 Task: Look for One-way flight tickets for 2 adults, in First from Abu Simbel to Dubai to travel on 02-Dec-2023.  Stops: Any number of stops. Choice of flight is British Airways.
Action: Mouse moved to (309, 266)
Screenshot: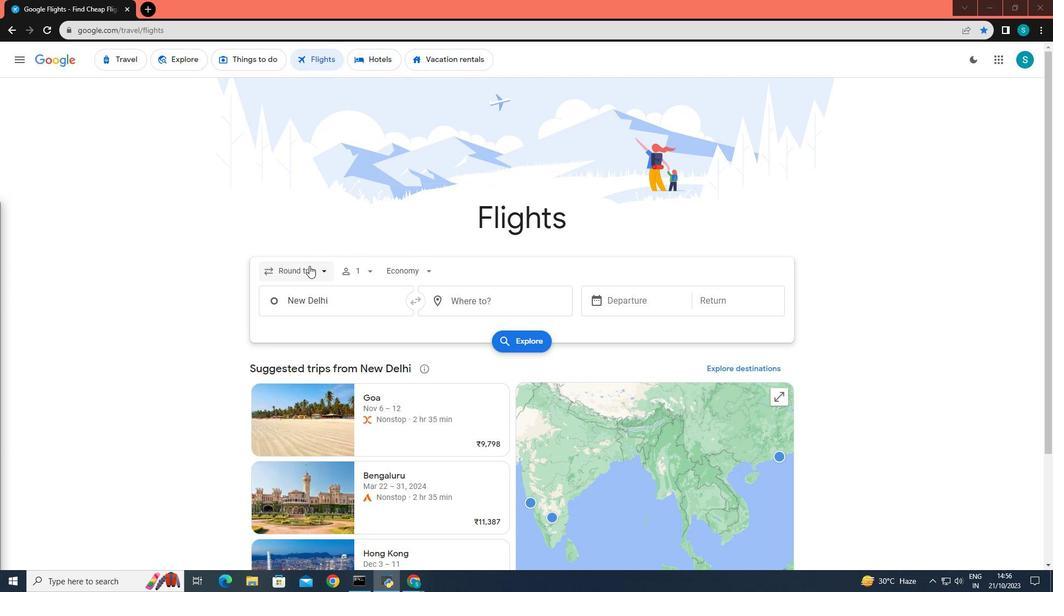 
Action: Mouse pressed left at (309, 266)
Screenshot: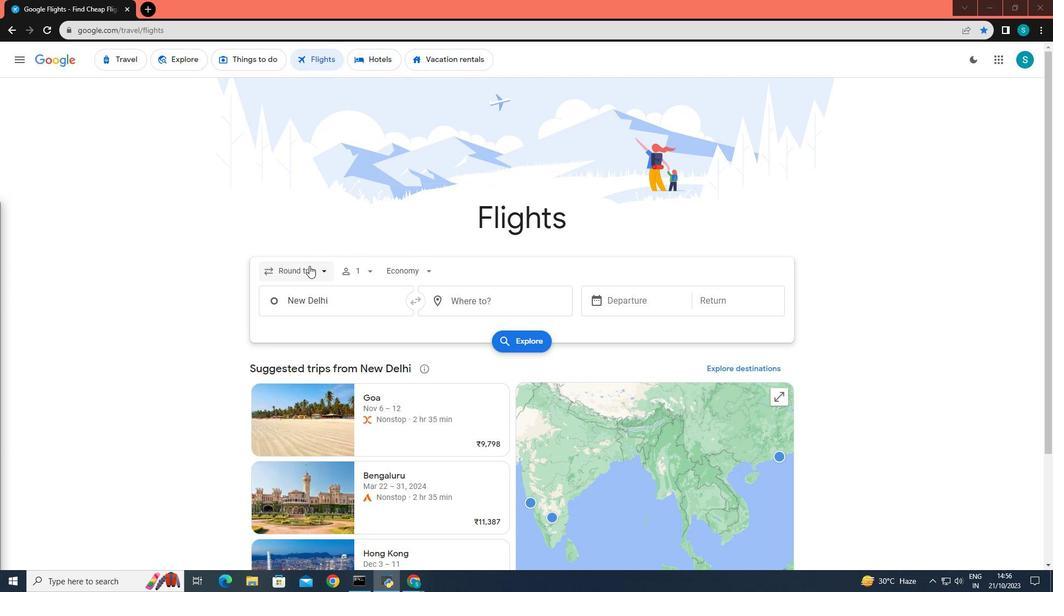 
Action: Mouse moved to (295, 324)
Screenshot: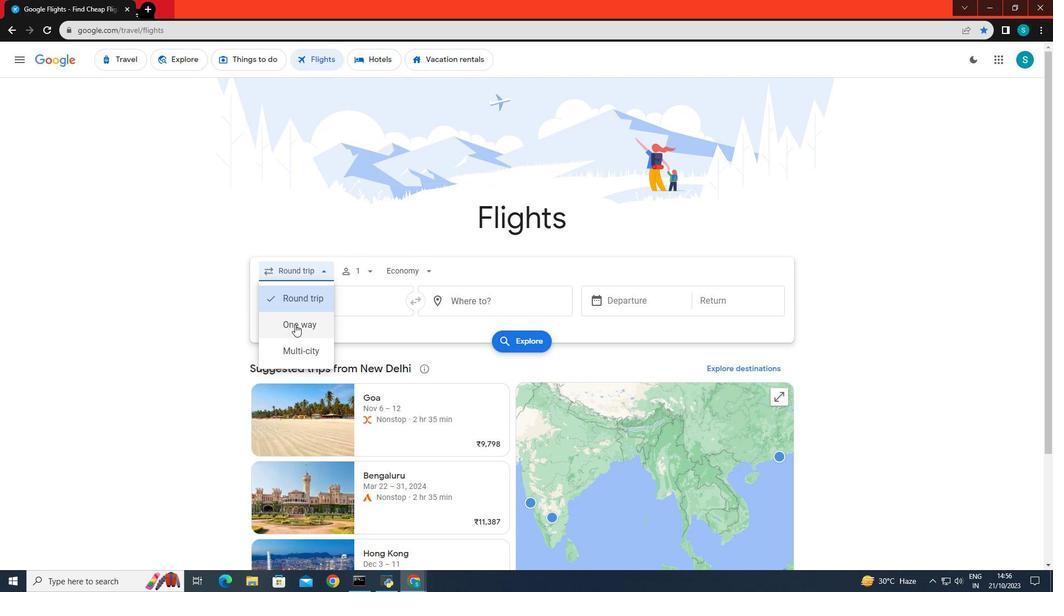 
Action: Mouse pressed left at (295, 324)
Screenshot: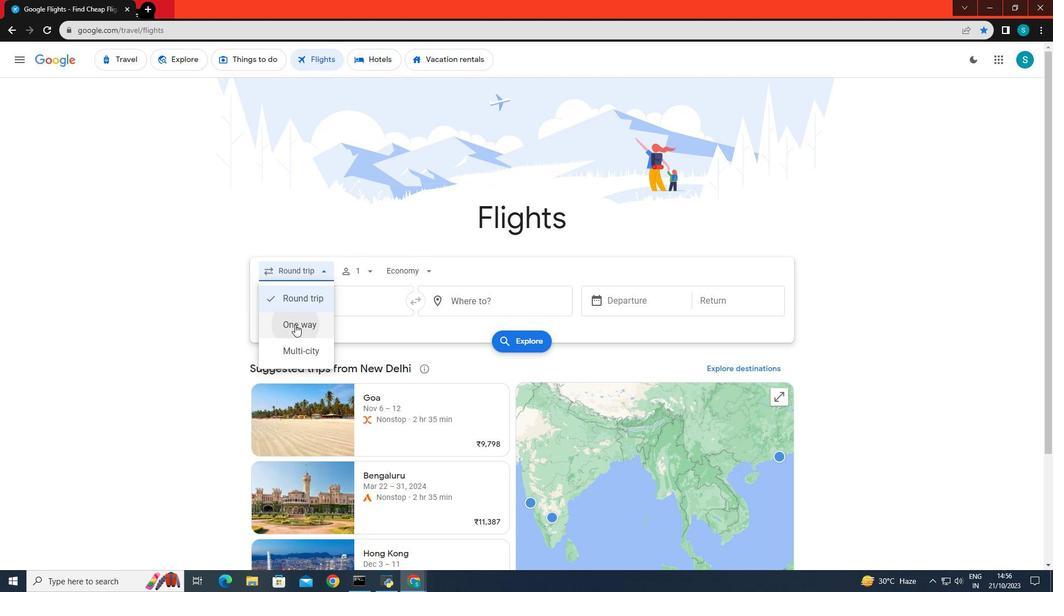
Action: Mouse moved to (361, 268)
Screenshot: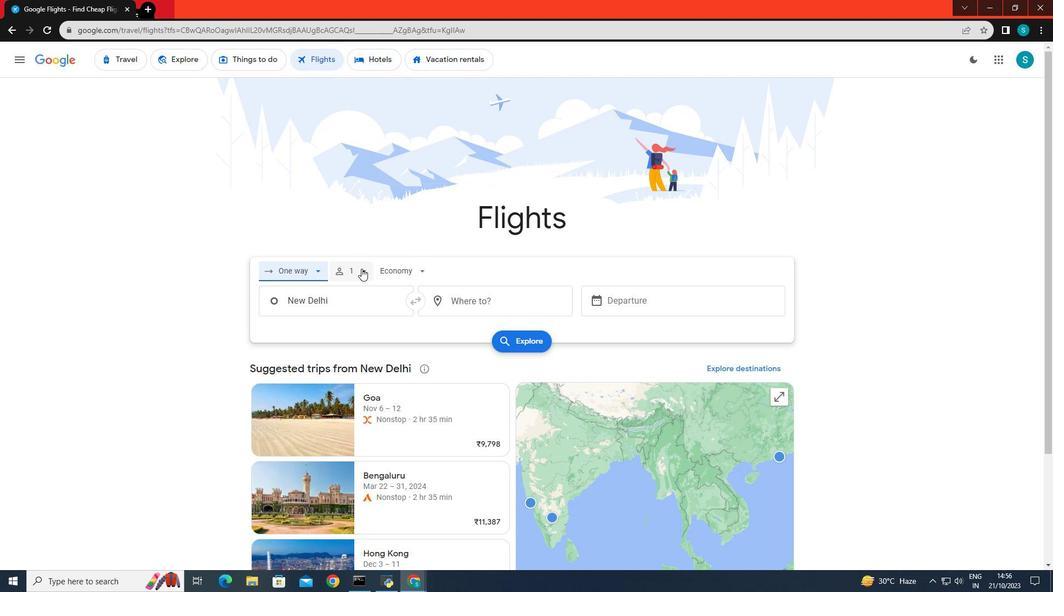 
Action: Mouse pressed left at (361, 268)
Screenshot: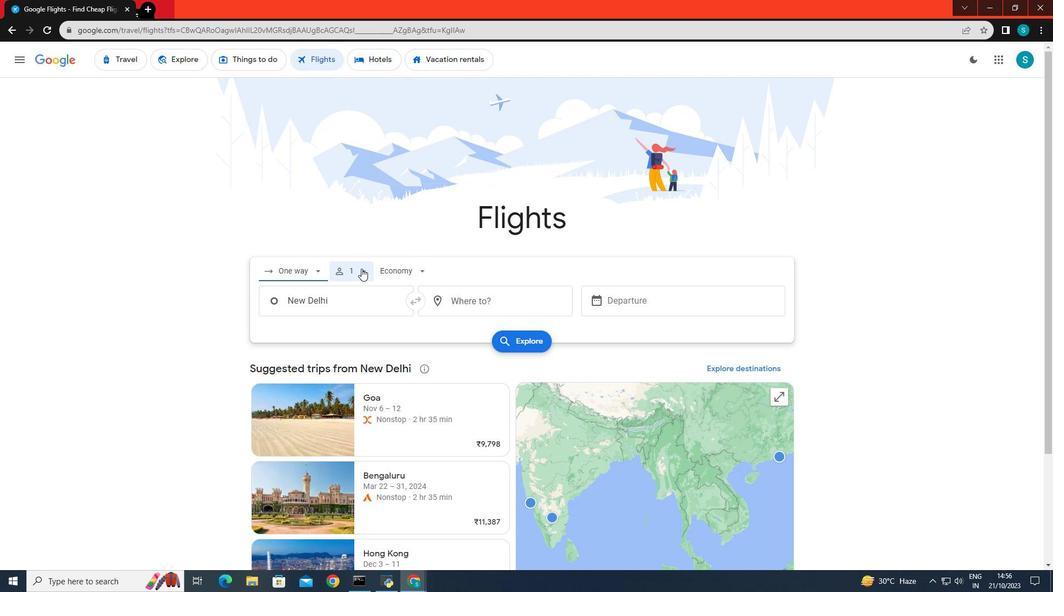 
Action: Mouse moved to (441, 297)
Screenshot: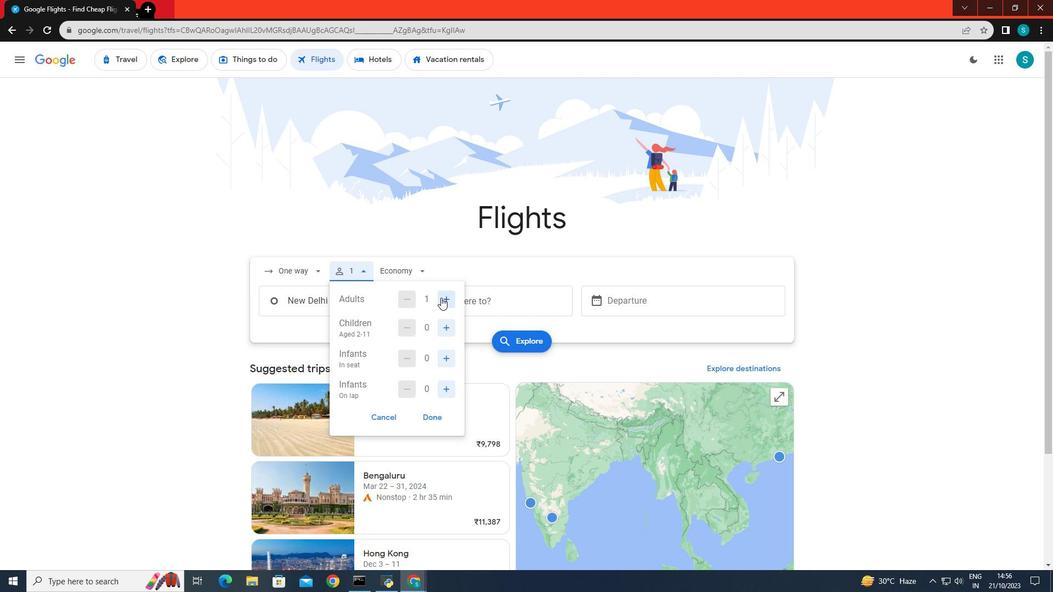 
Action: Mouse pressed left at (441, 297)
Screenshot: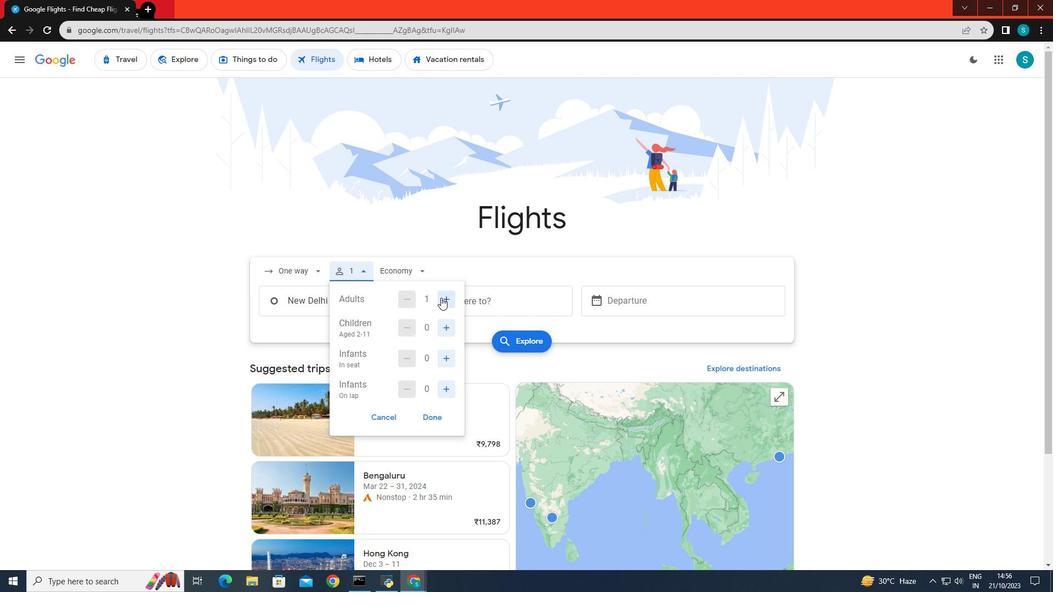 
Action: Mouse moved to (430, 415)
Screenshot: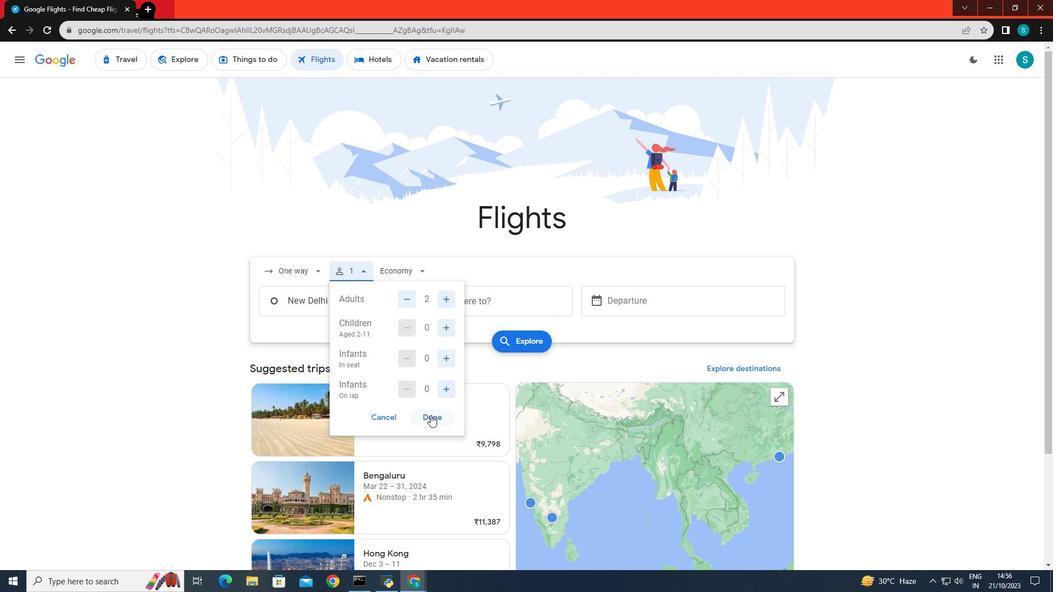
Action: Mouse pressed left at (430, 415)
Screenshot: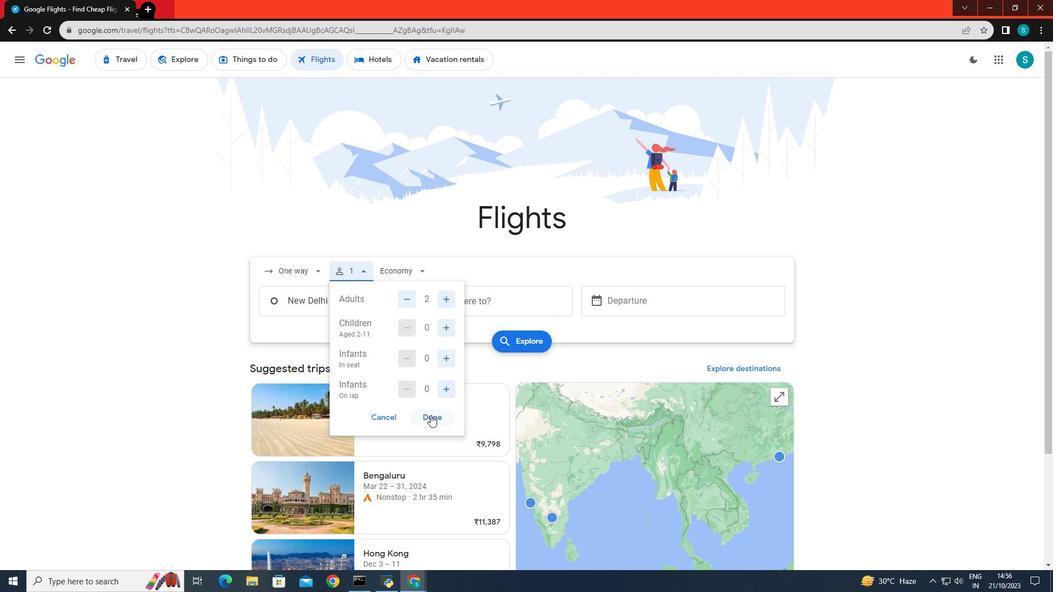 
Action: Mouse moved to (416, 270)
Screenshot: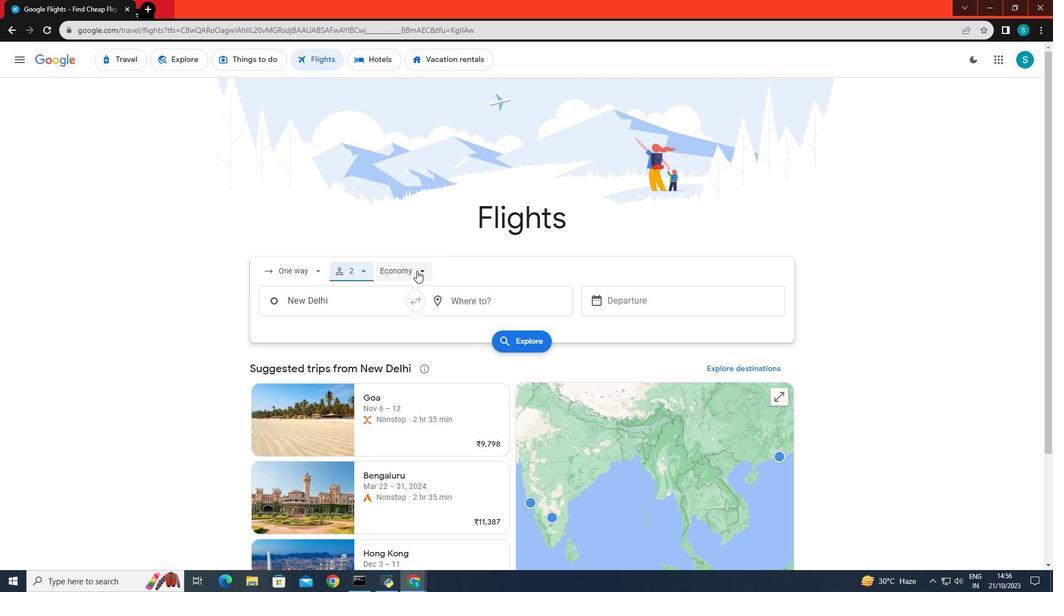
Action: Mouse pressed left at (416, 270)
Screenshot: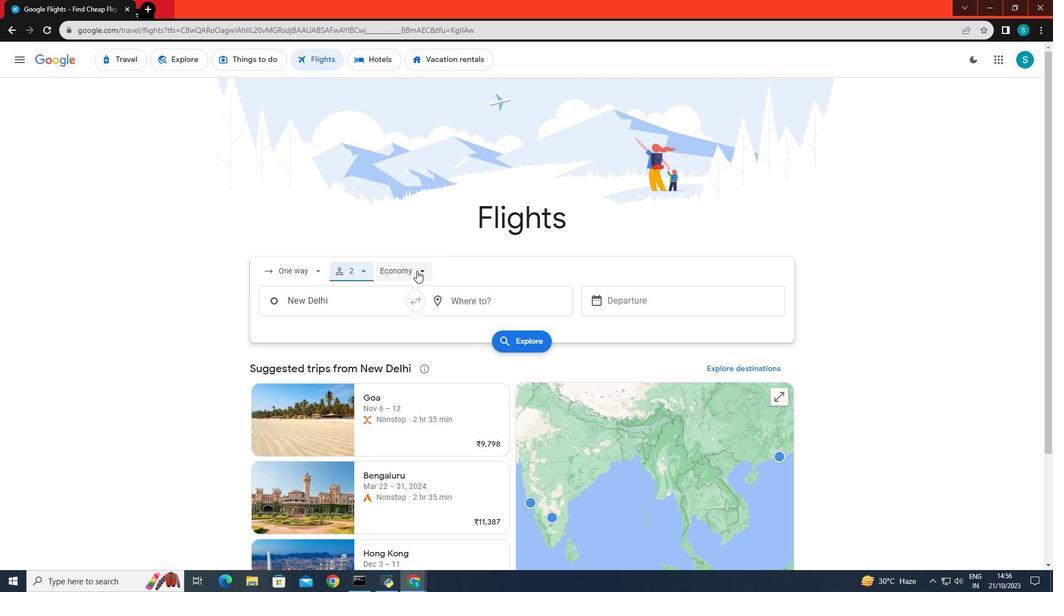 
Action: Mouse moved to (422, 374)
Screenshot: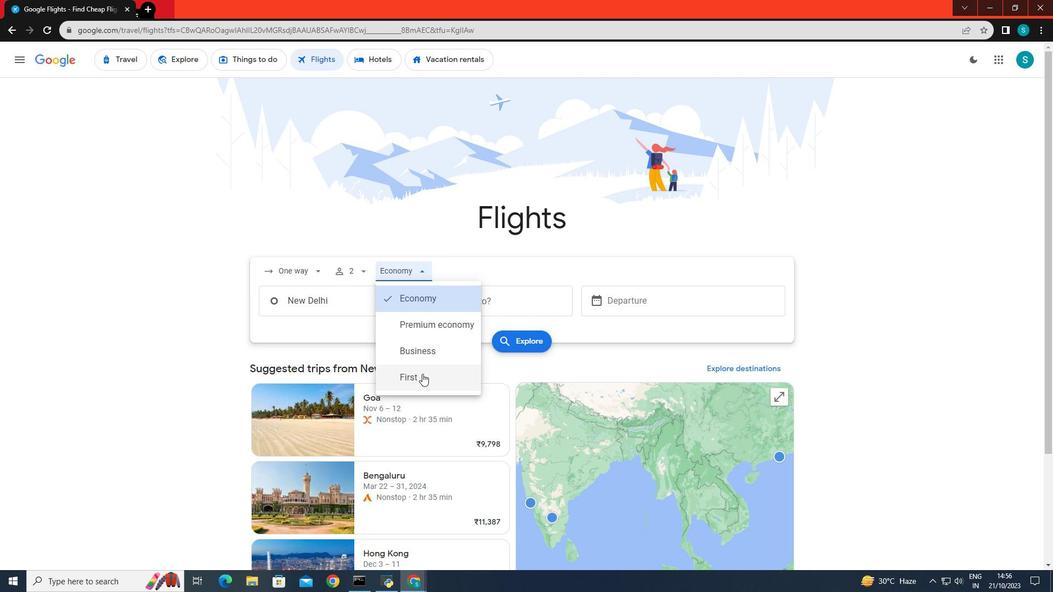 
Action: Mouse pressed left at (422, 374)
Screenshot: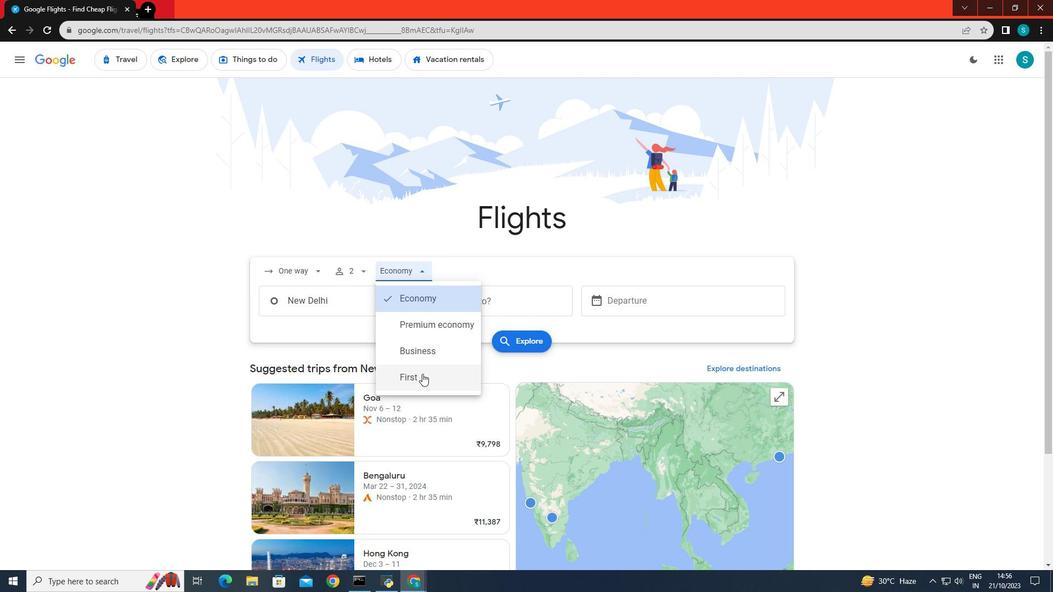 
Action: Mouse moved to (356, 297)
Screenshot: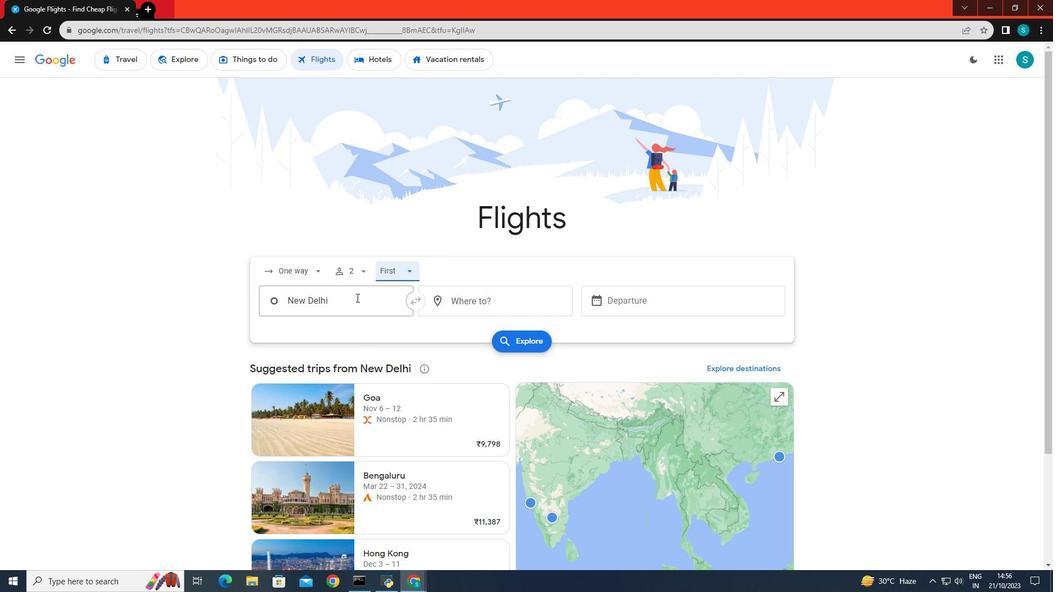 
Action: Mouse pressed left at (356, 297)
Screenshot: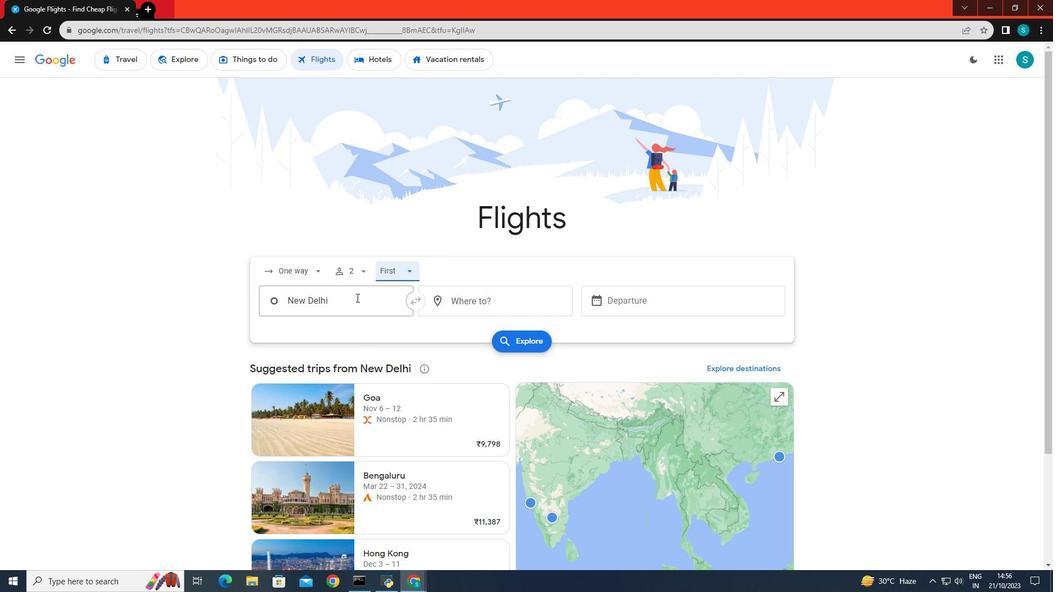 
Action: Key pressed <Key.backspace><Key.caps_lock>A<Key.caps_lock>bu<Key.space><Key.caps_lock>SIM<Key.backspace><Key.backspace><Key.caps_lock>imbel
Screenshot: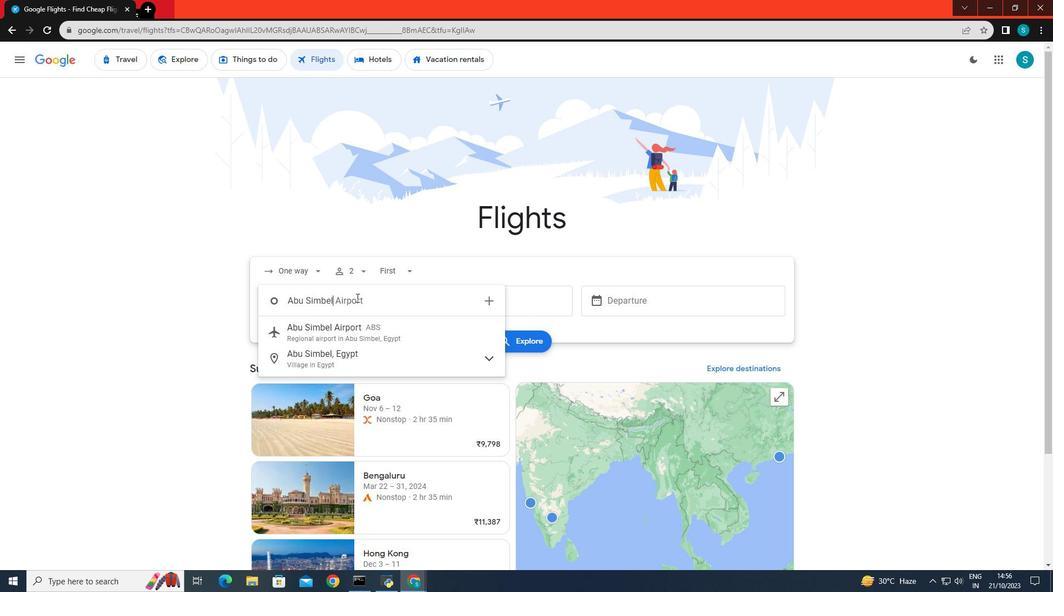 
Action: Mouse moved to (355, 339)
Screenshot: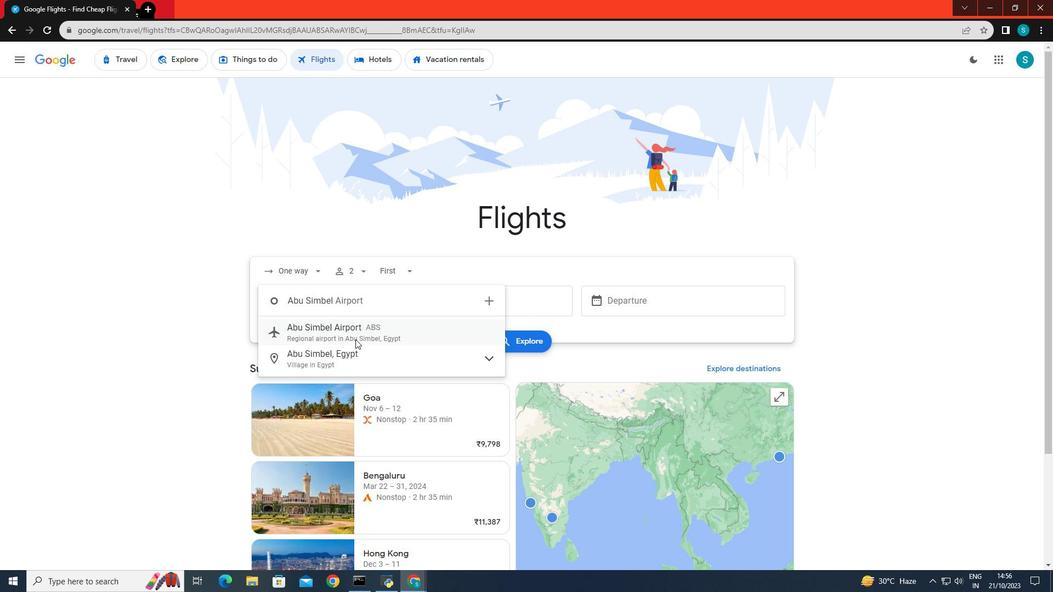 
Action: Mouse pressed left at (355, 339)
Screenshot: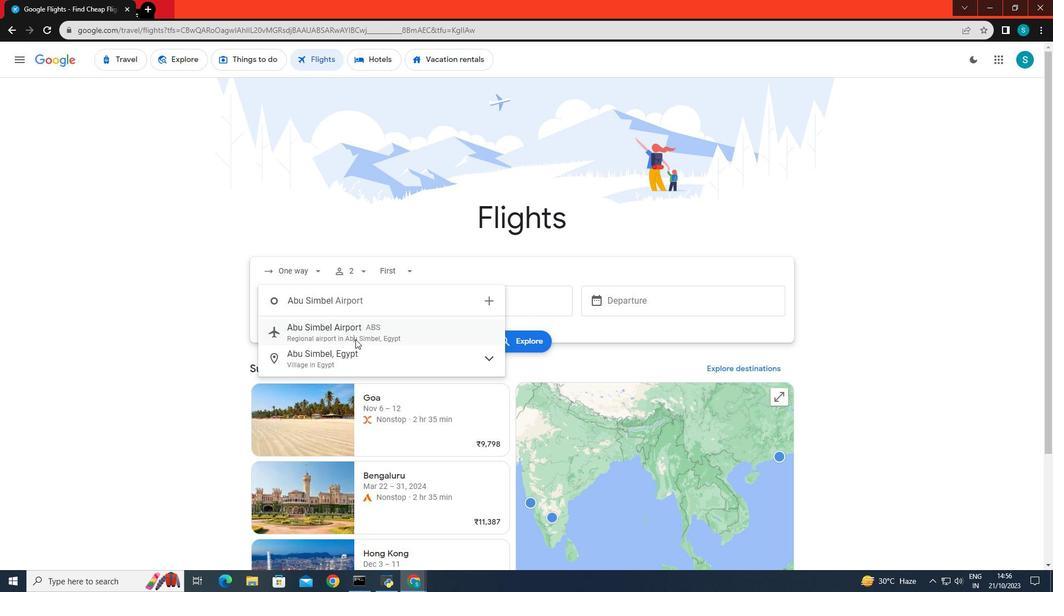 
Action: Mouse moved to (463, 308)
Screenshot: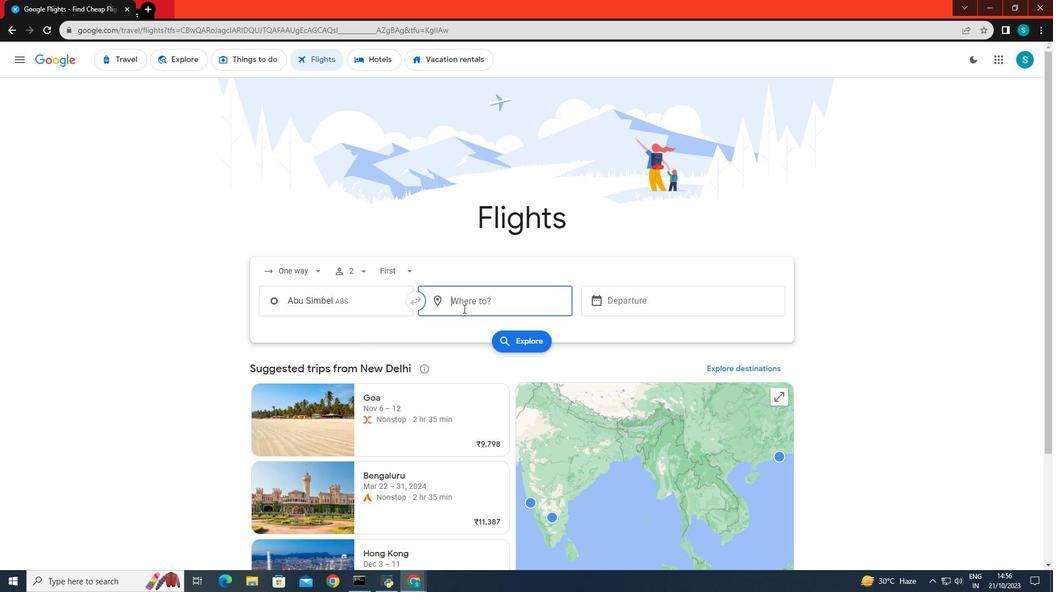 
Action: Mouse pressed left at (463, 308)
Screenshot: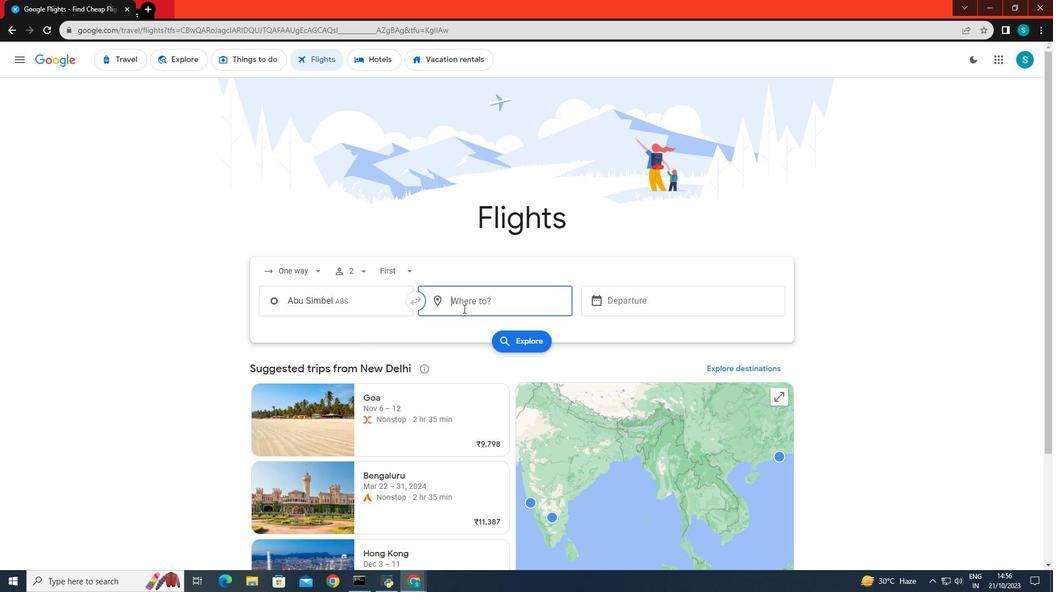 
Action: Key pressed <Key.caps_lock>F<Key.caps_lock>u<Key.backspace><Key.backspace><Key.backspace>f<Key.backspace><Key.caps_lock>F<Key.caps_lock><Key.backspace><Key.backspace>f<Key.backspace><Key.caps_lock><Key.caps_lock>d<Key.caps_lock><Key.backspace>D<Key.caps_lock>ubai
Screenshot: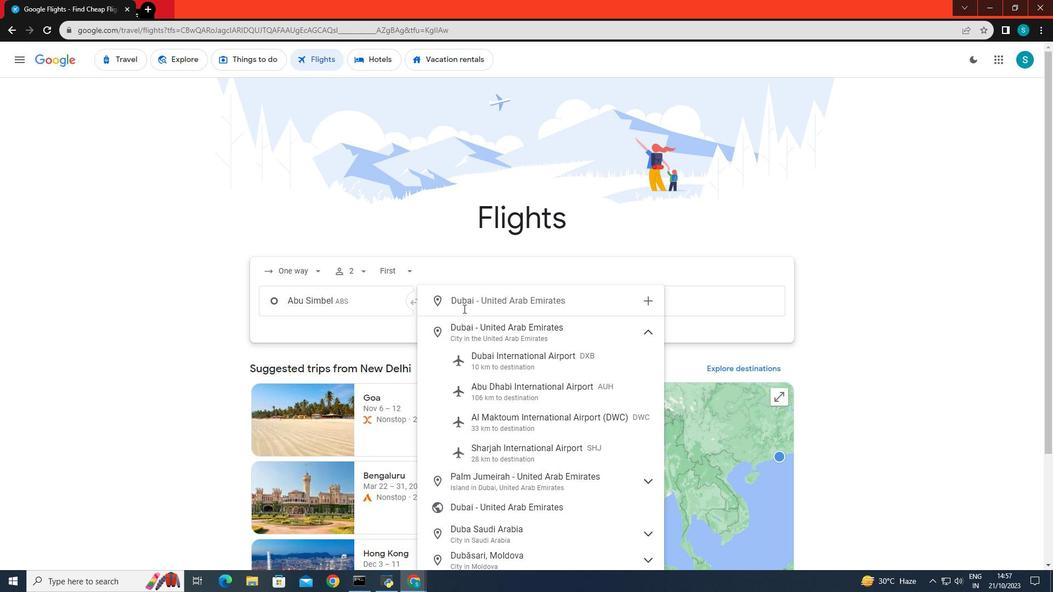 
Action: Mouse moved to (481, 351)
Screenshot: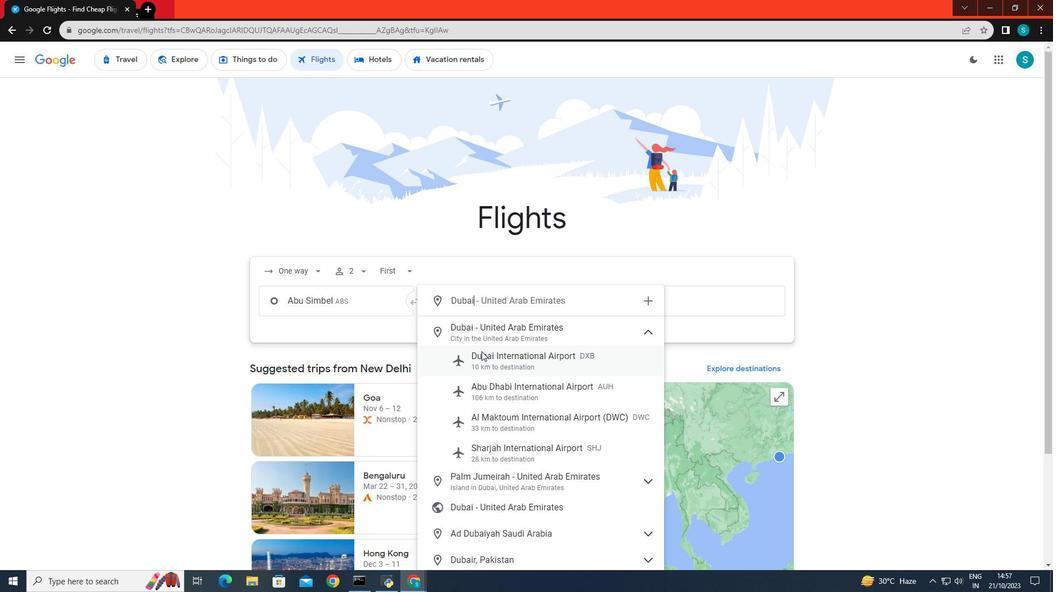 
Action: Mouse pressed left at (481, 351)
Screenshot: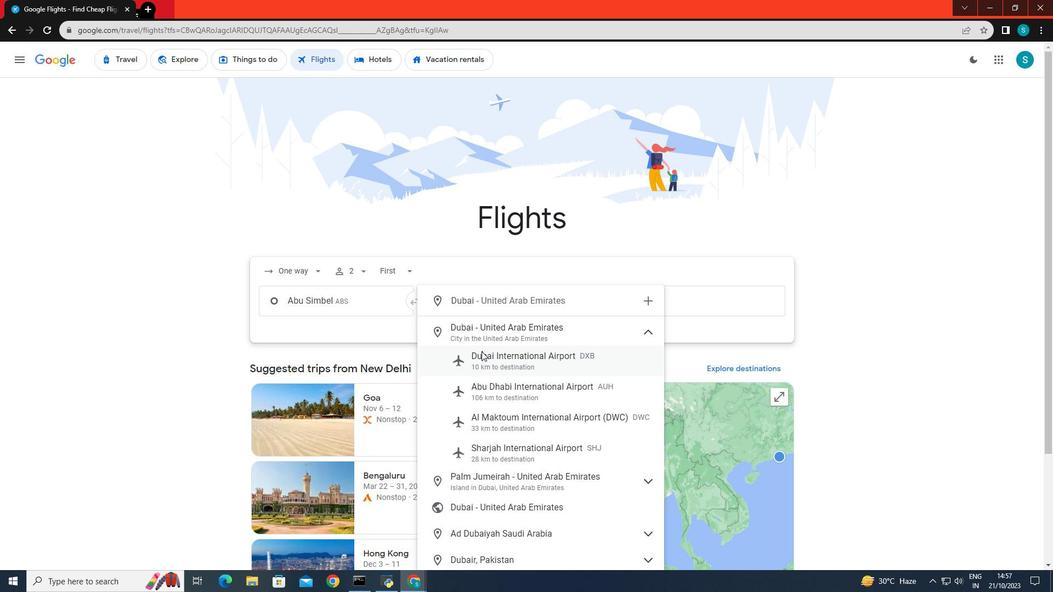 
Action: Mouse moved to (606, 298)
Screenshot: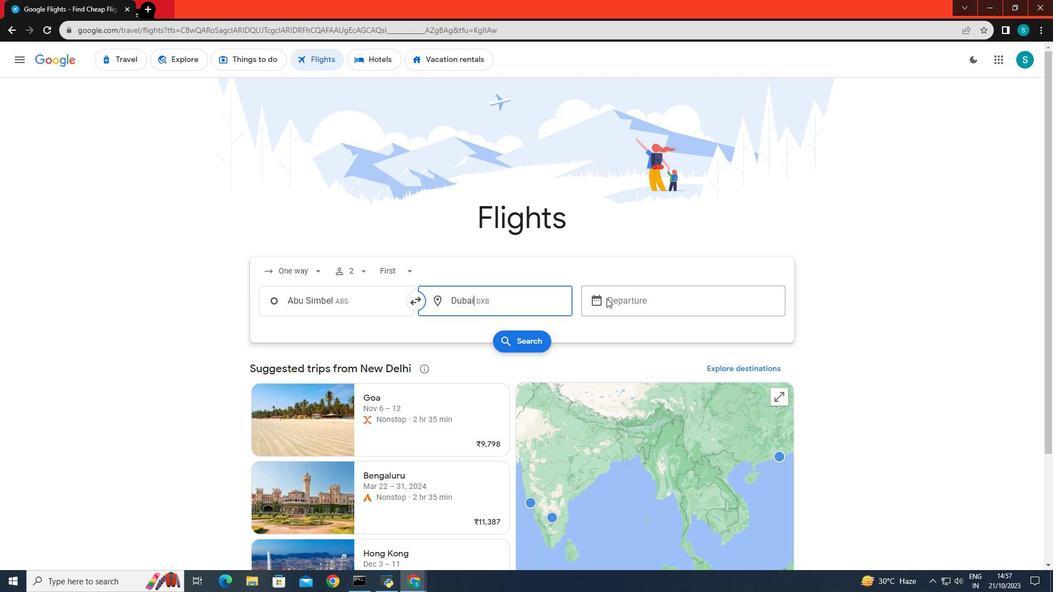 
Action: Mouse pressed left at (606, 298)
Screenshot: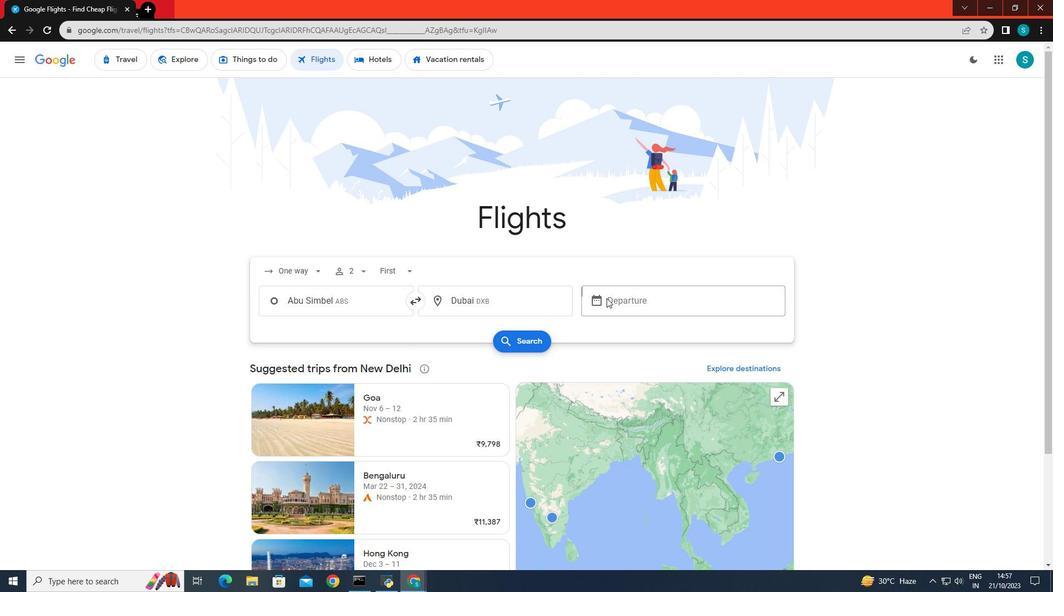 
Action: Mouse moved to (782, 418)
Screenshot: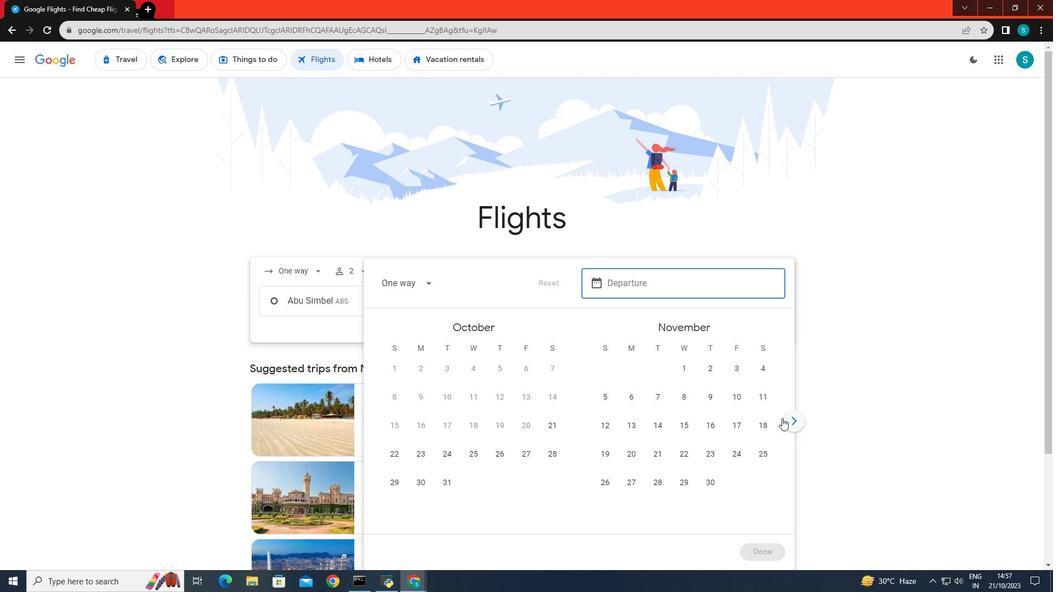 
Action: Mouse pressed left at (782, 418)
Screenshot: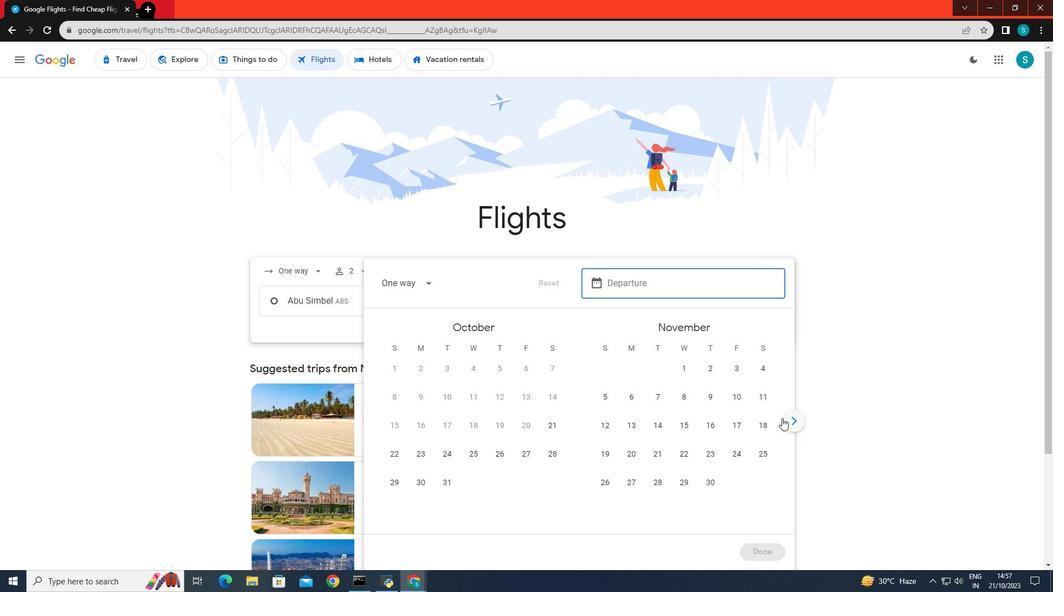 
Action: Mouse moved to (768, 372)
Screenshot: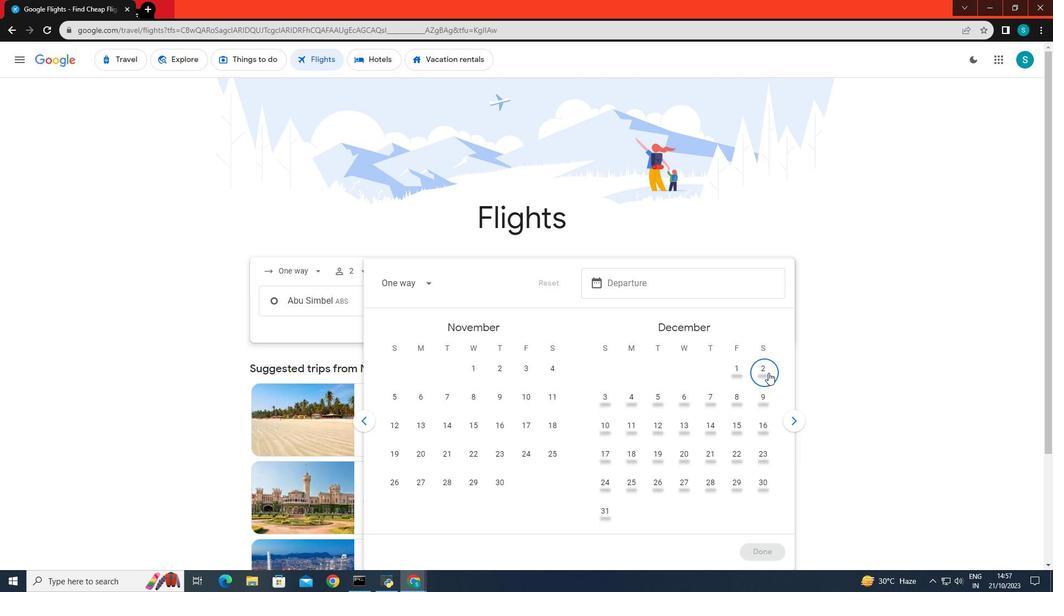 
Action: Mouse pressed left at (768, 372)
Screenshot: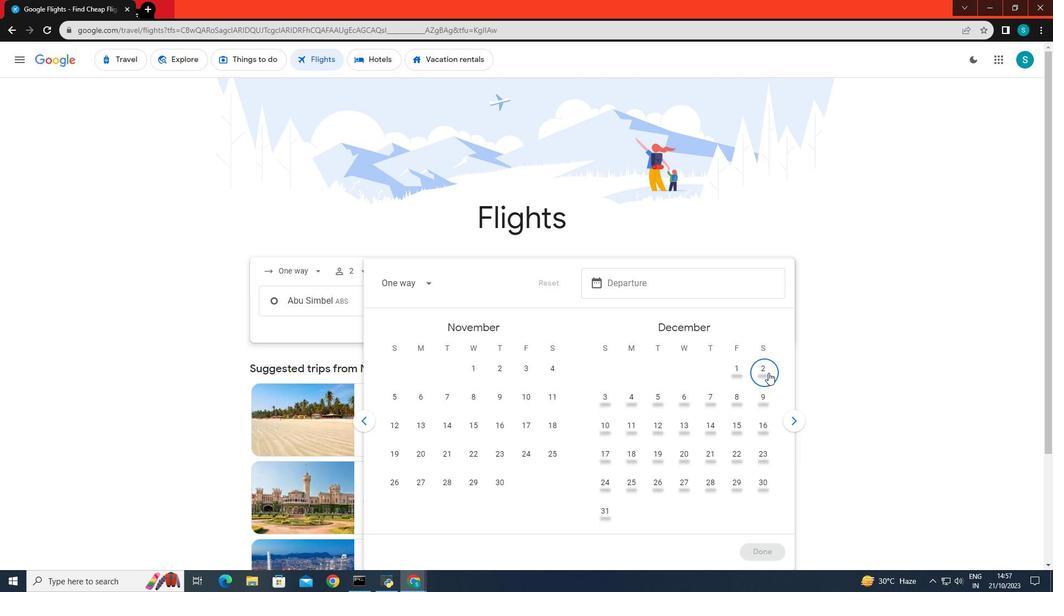 
Action: Mouse moved to (762, 560)
Screenshot: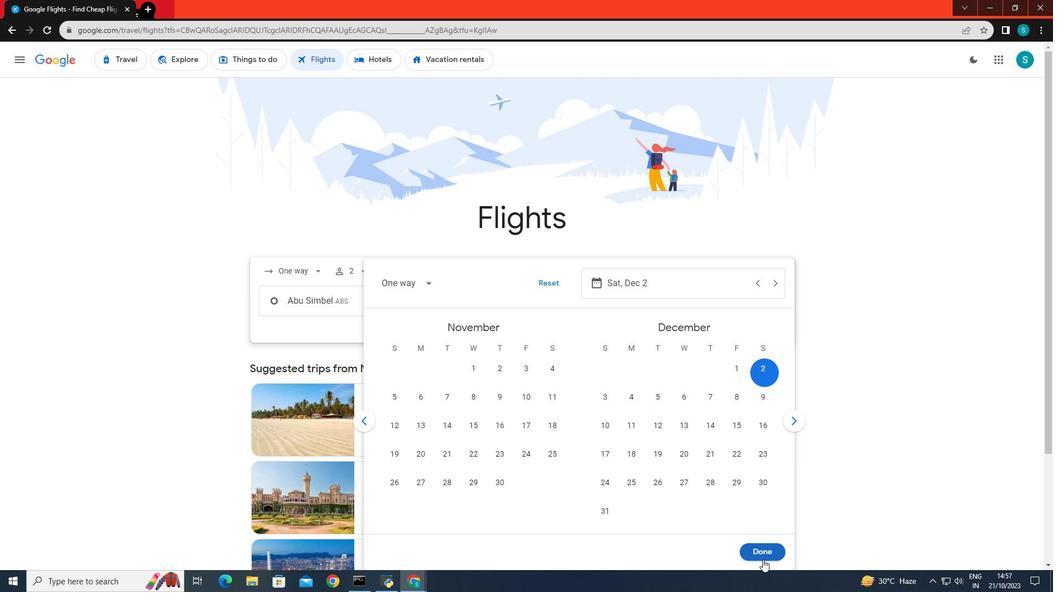 
Action: Mouse pressed left at (762, 560)
Screenshot: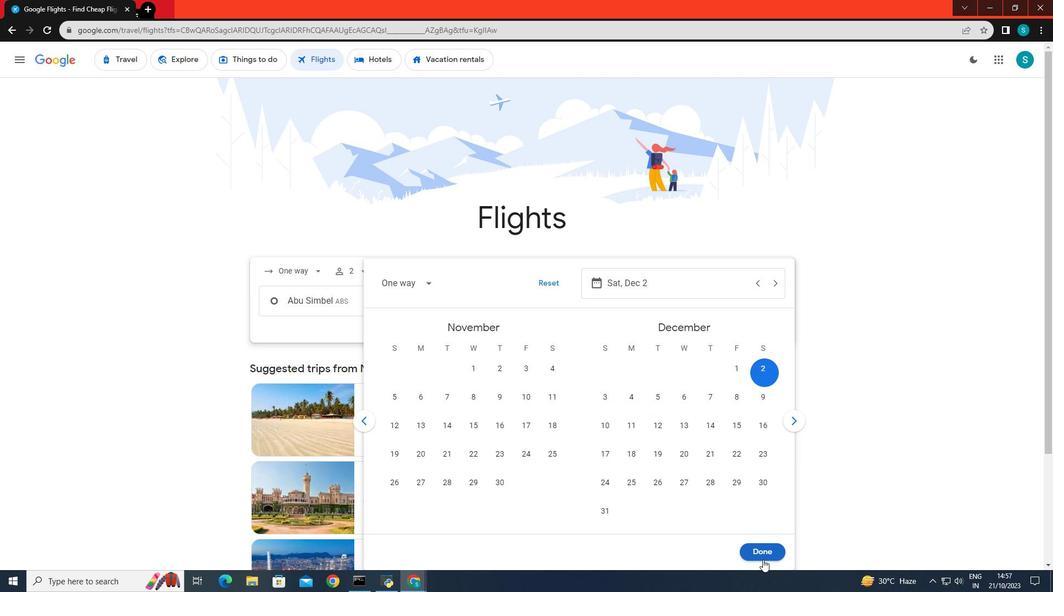 
Action: Mouse moved to (519, 341)
Screenshot: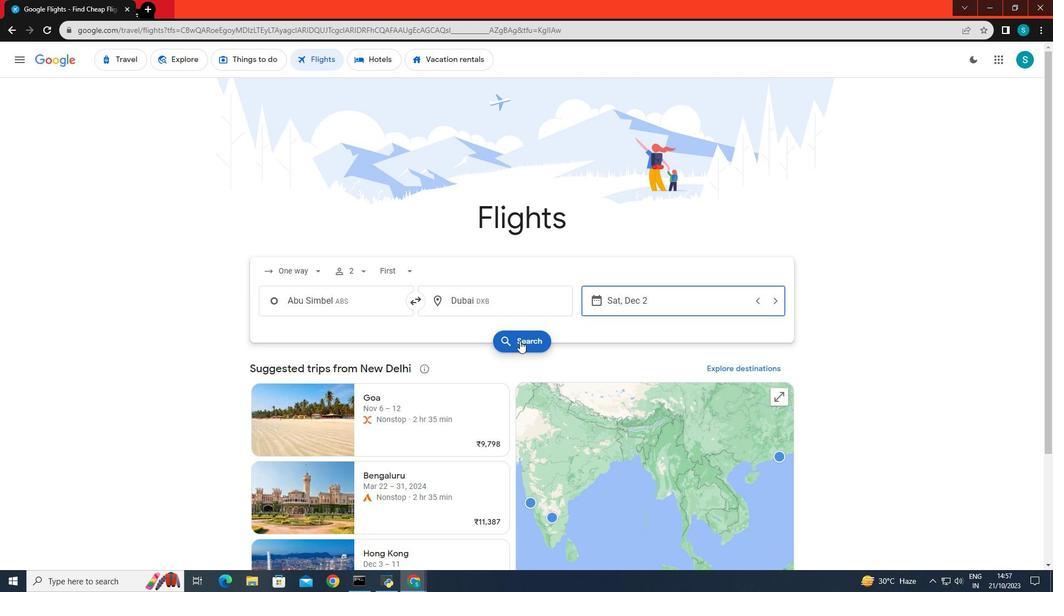 
Action: Mouse pressed left at (519, 341)
Screenshot: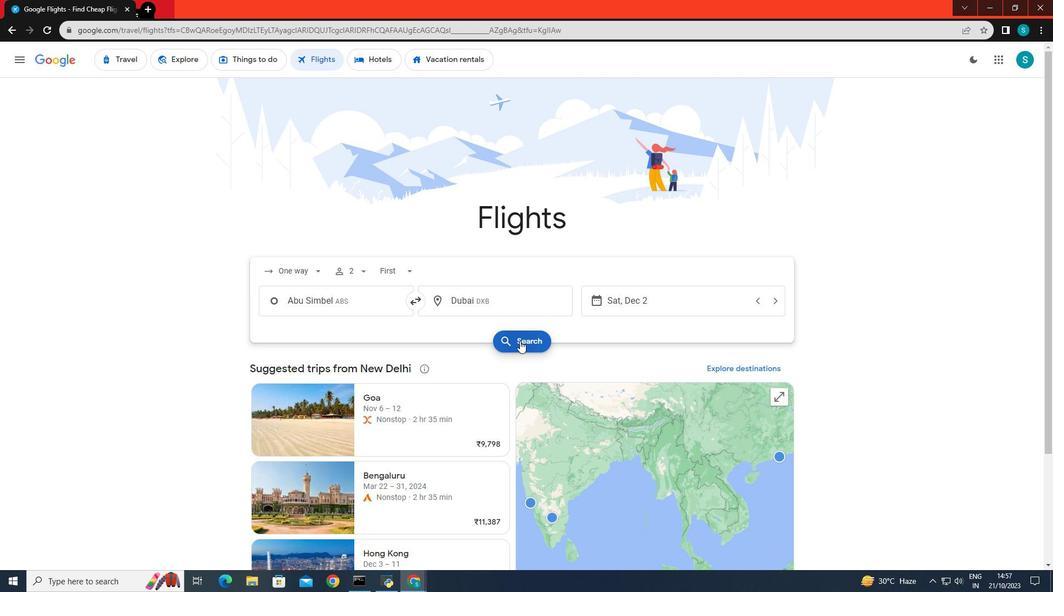 
Action: Mouse moved to (342, 157)
Screenshot: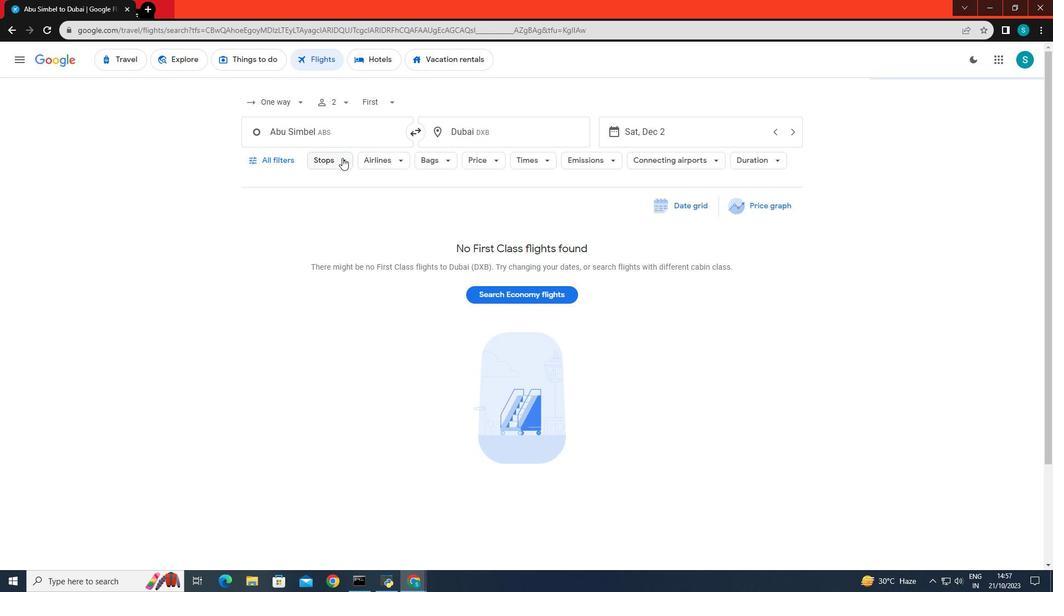 
Action: Mouse pressed left at (342, 157)
Screenshot: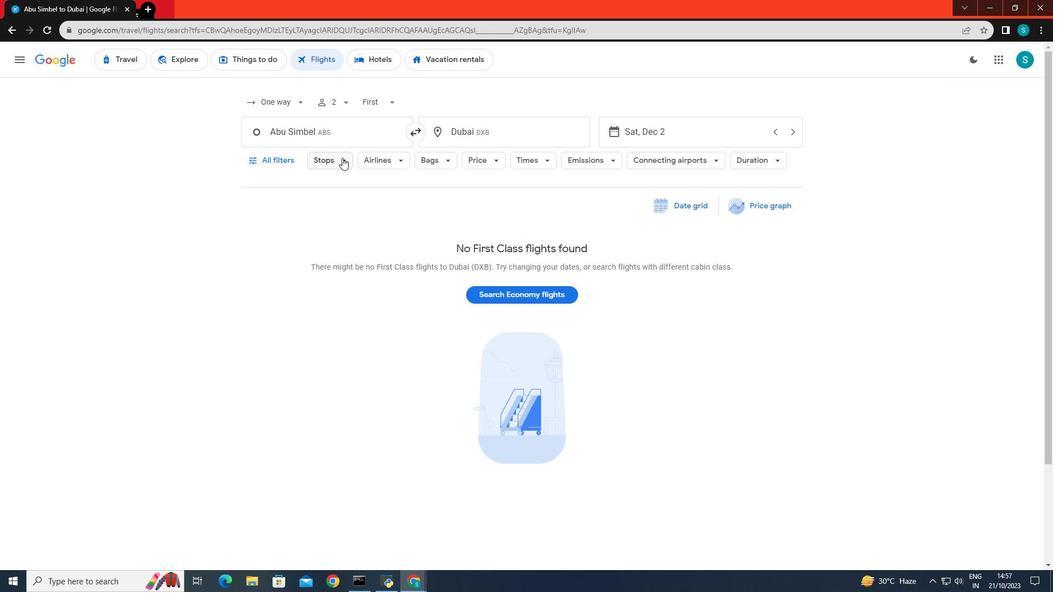 
Action: Mouse moved to (332, 216)
Screenshot: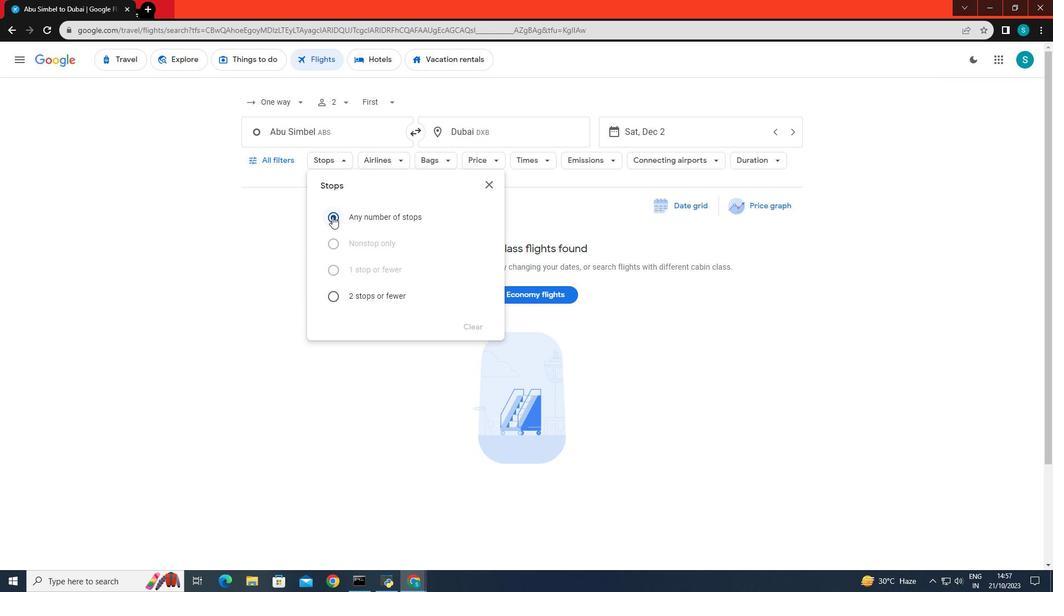 
Action: Mouse pressed left at (332, 216)
Screenshot: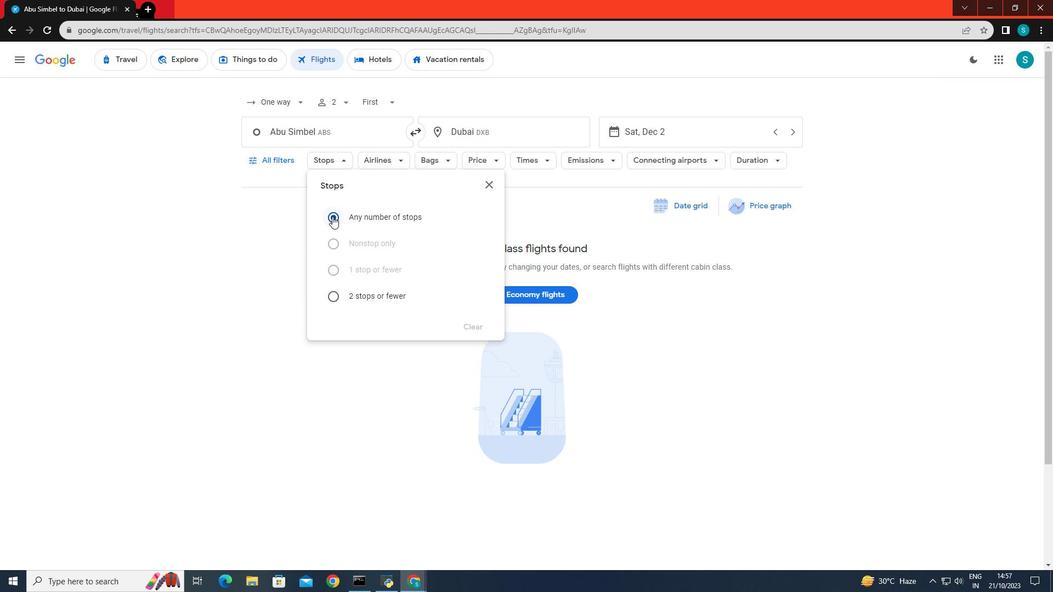 
Action: Mouse moved to (163, 253)
Screenshot: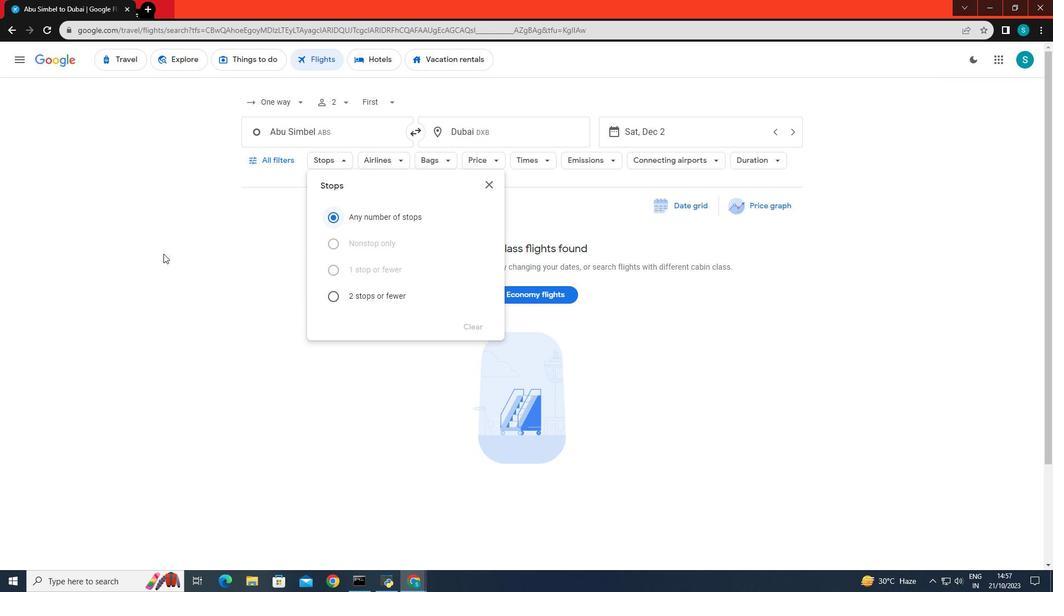 
Action: Mouse pressed left at (163, 253)
Screenshot: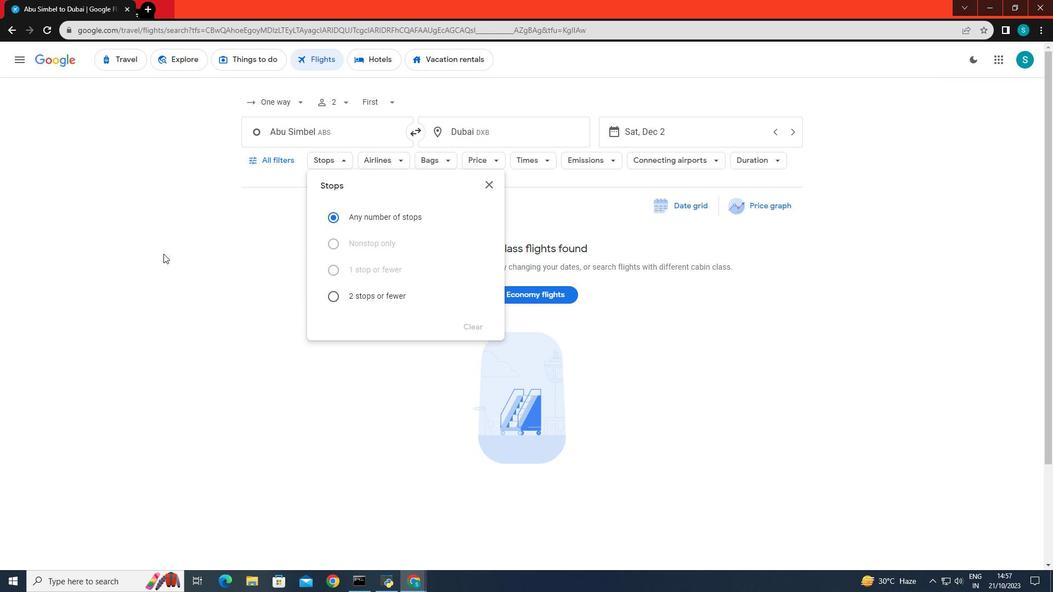 
Action: Mouse moved to (402, 161)
Screenshot: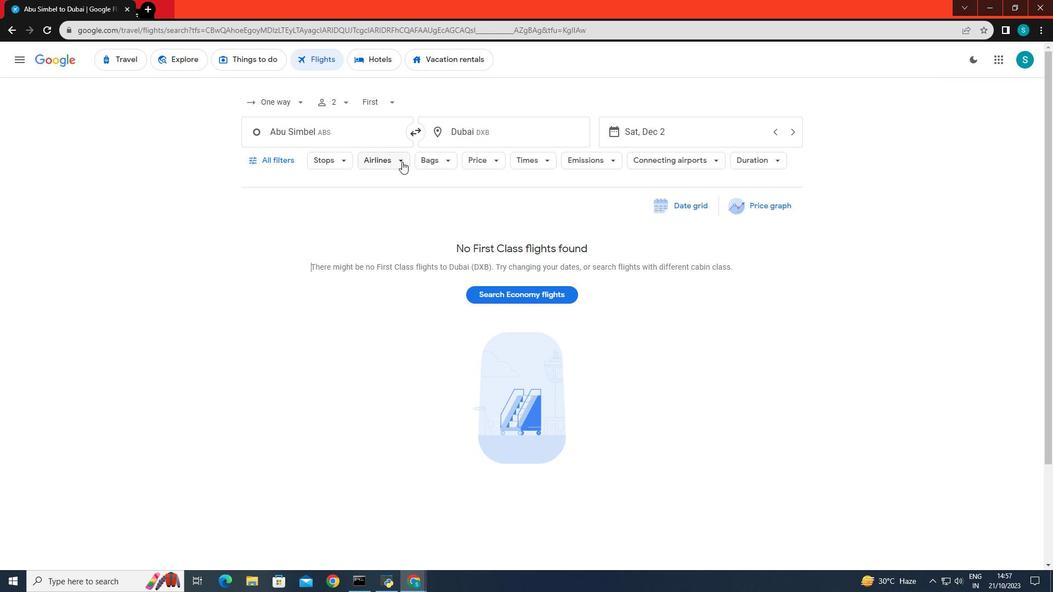 
Action: Mouse pressed left at (402, 161)
Screenshot: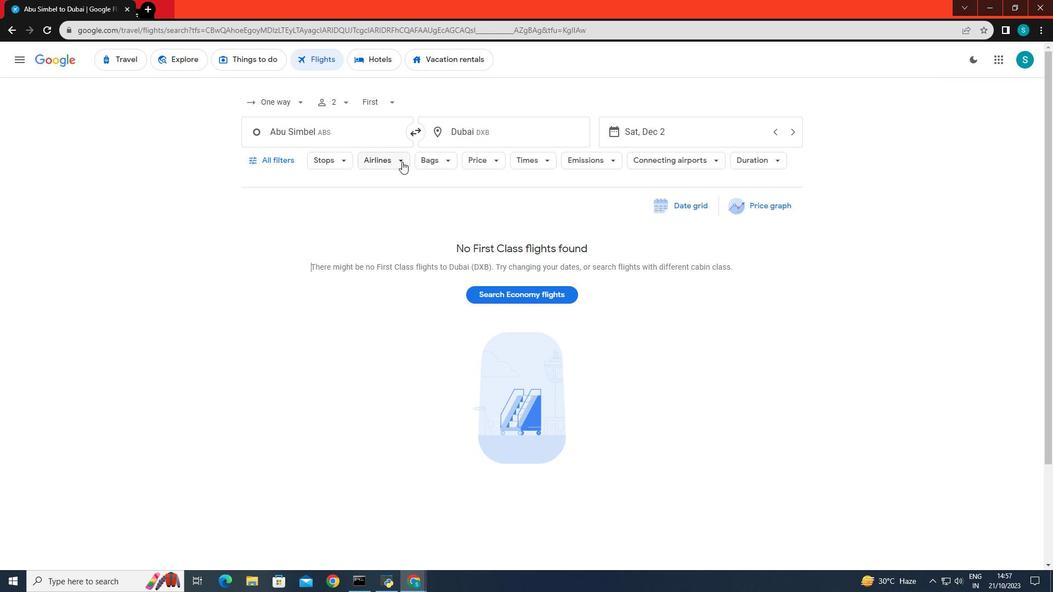 
Action: Mouse moved to (385, 270)
Screenshot: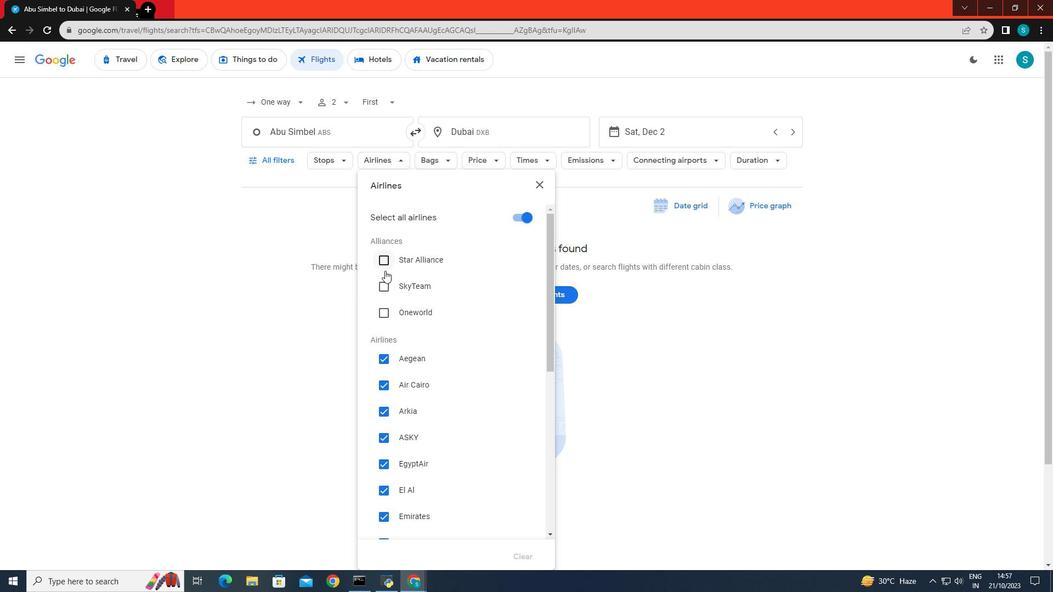 
Action: Mouse scrolled (385, 270) with delta (0, 0)
Screenshot: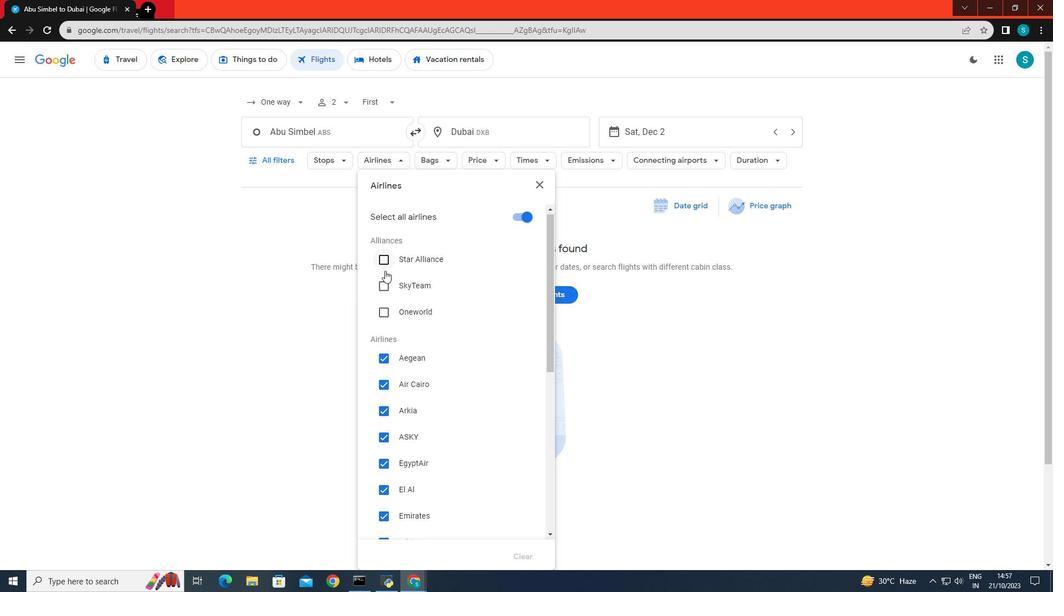 
Action: Mouse scrolled (385, 270) with delta (0, 0)
Screenshot: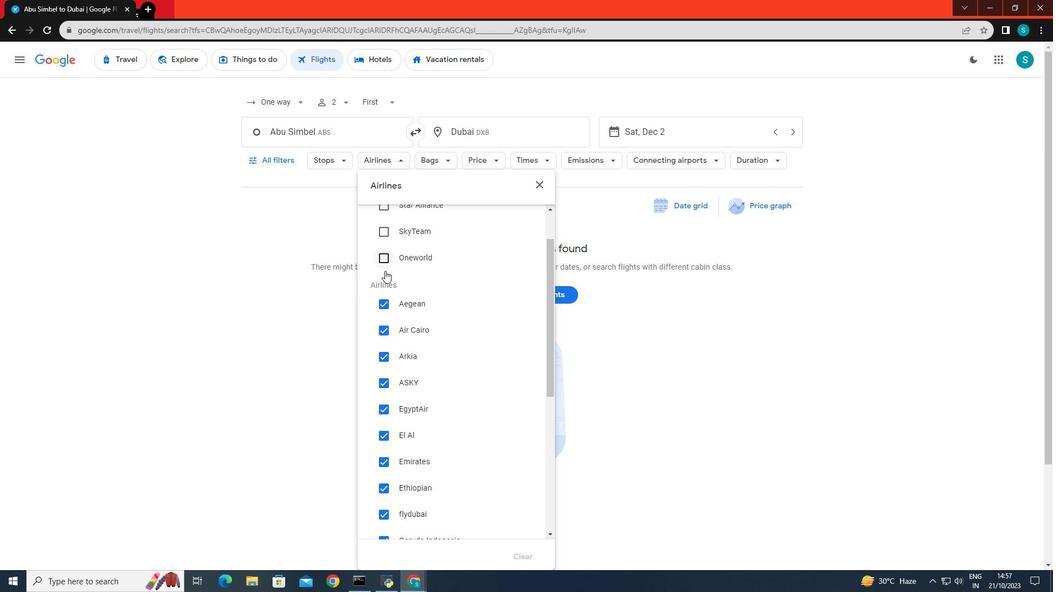 
Action: Mouse scrolled (385, 271) with delta (0, 0)
Screenshot: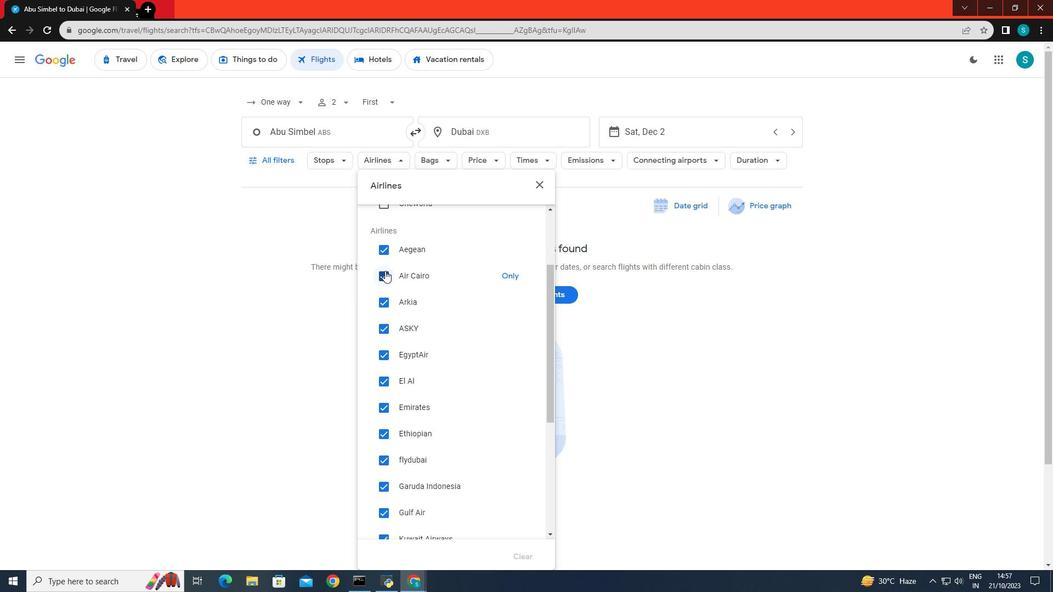 
Action: Mouse moved to (407, 341)
Screenshot: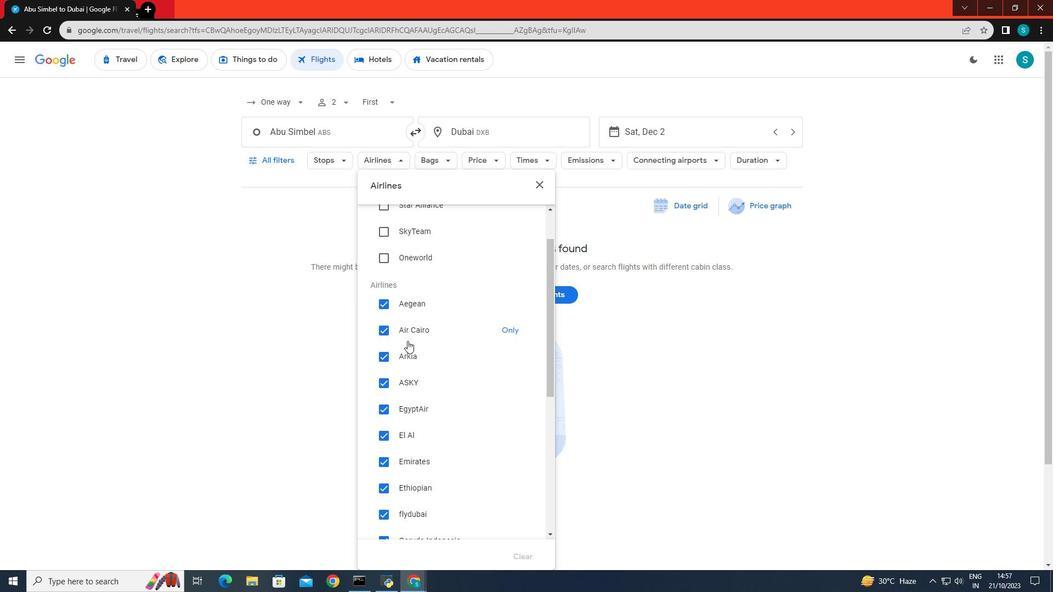 
Action: Mouse scrolled (407, 340) with delta (0, 0)
Screenshot: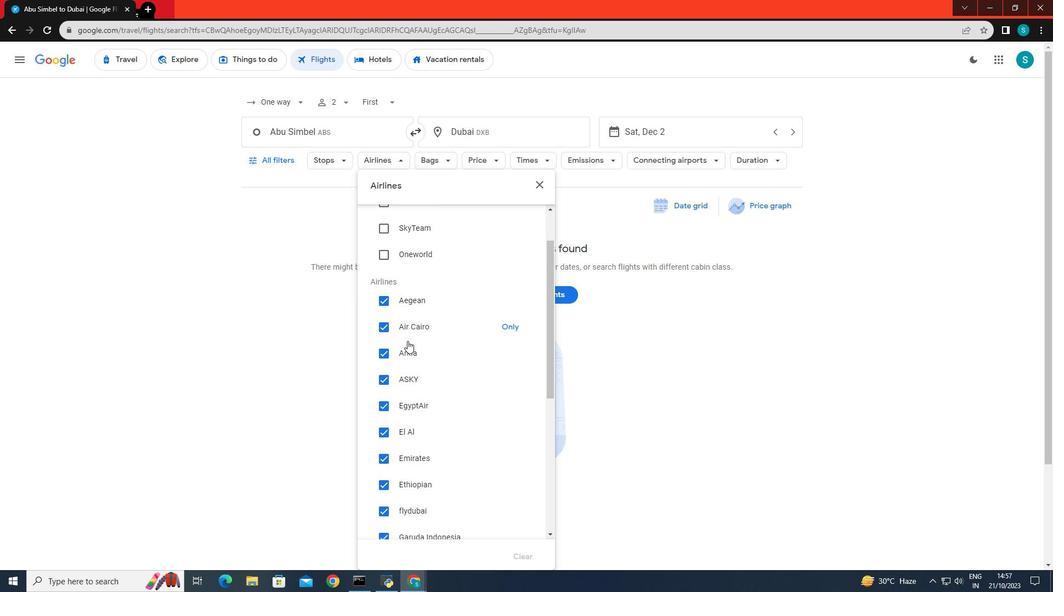 
Action: Mouse scrolled (407, 340) with delta (0, 0)
Screenshot: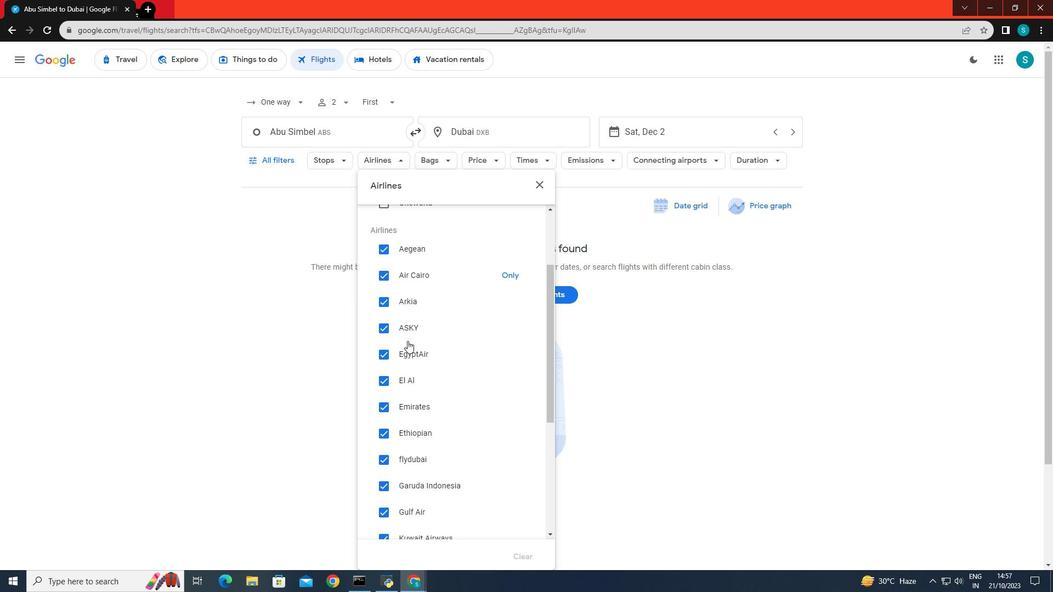 
Action: Mouse moved to (504, 349)
Screenshot: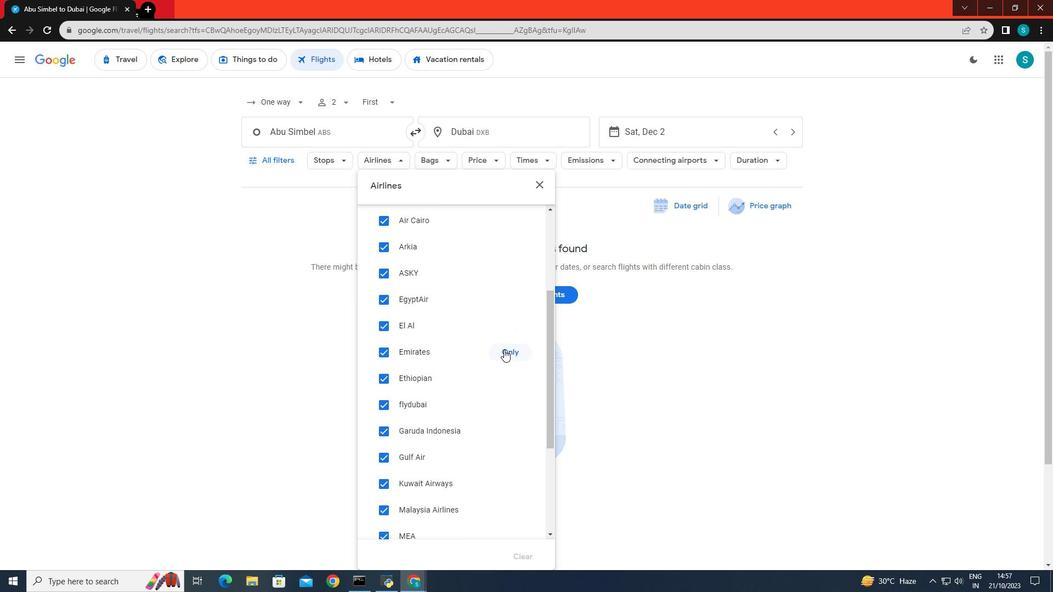 
Action: Mouse pressed left at (504, 349)
Screenshot: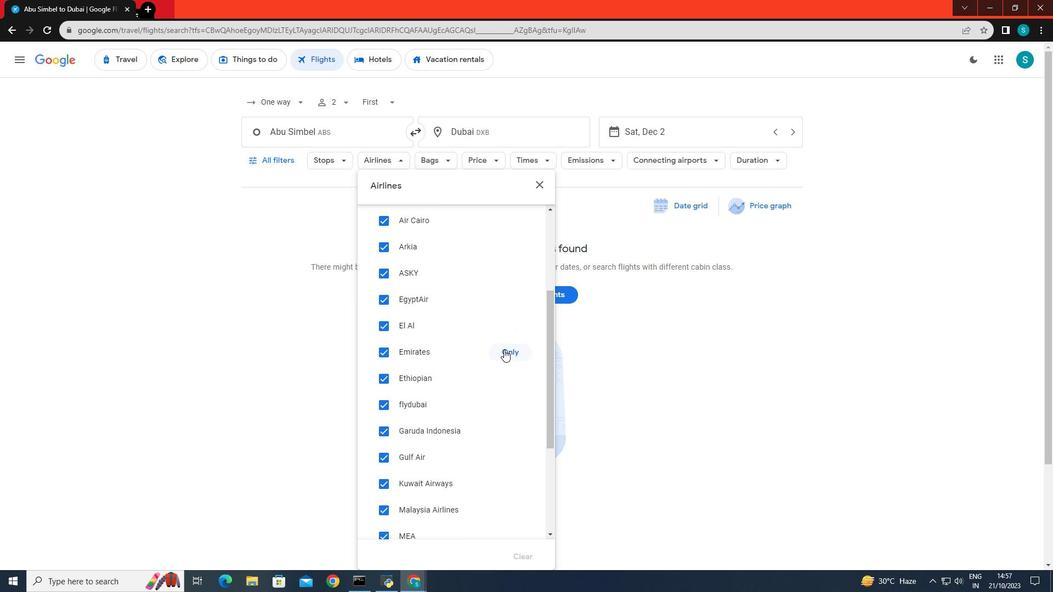 
Action: Mouse moved to (300, 417)
Screenshot: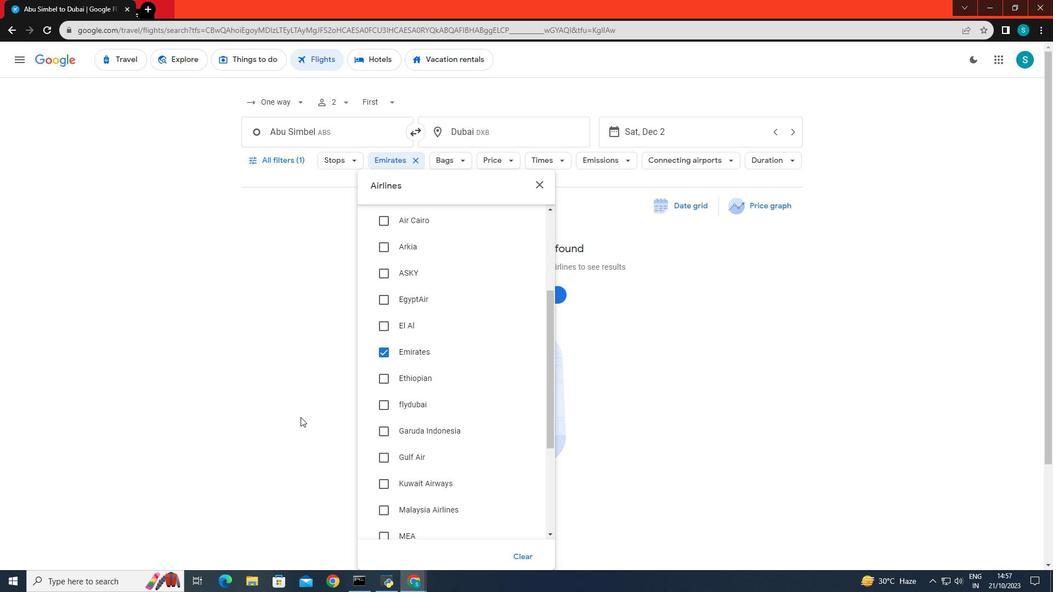 
Action: Mouse pressed left at (300, 417)
Screenshot: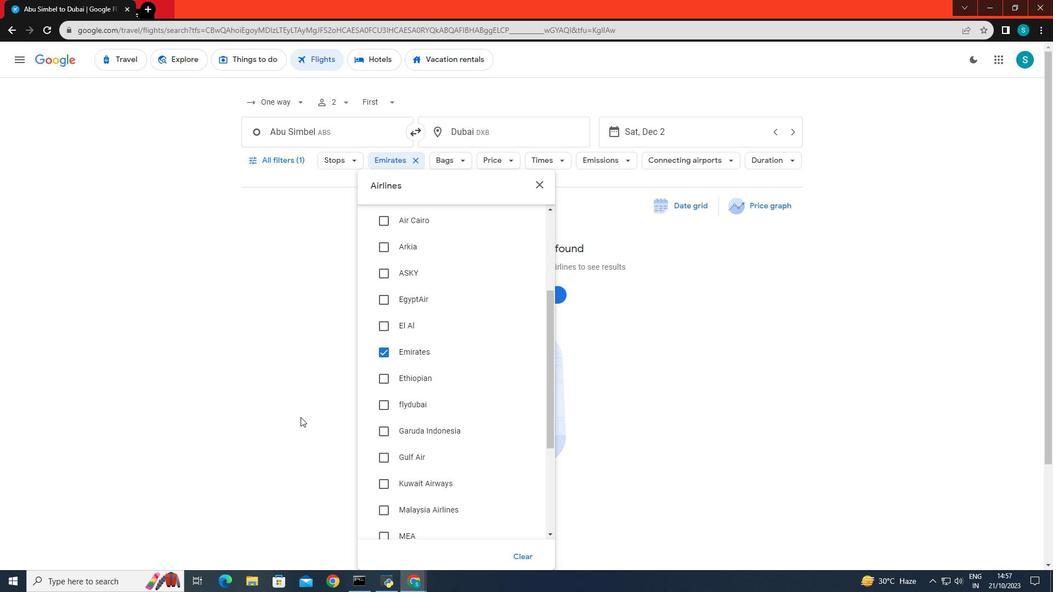 
